 Task: Change margins with normal.
Action: Mouse moved to (113, 126)
Screenshot: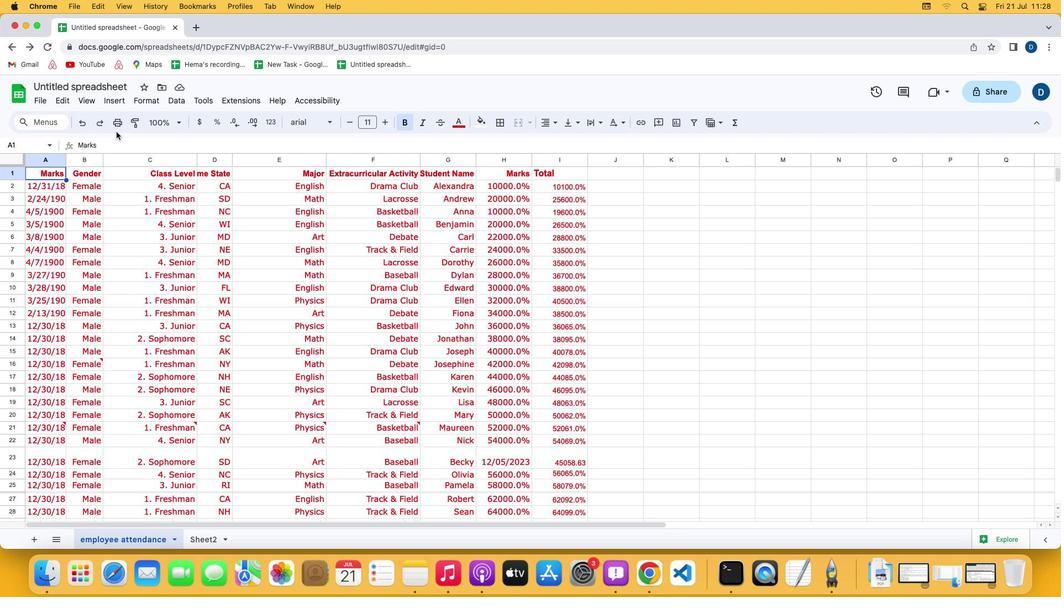 
Action: Mouse pressed left at (113, 126)
Screenshot: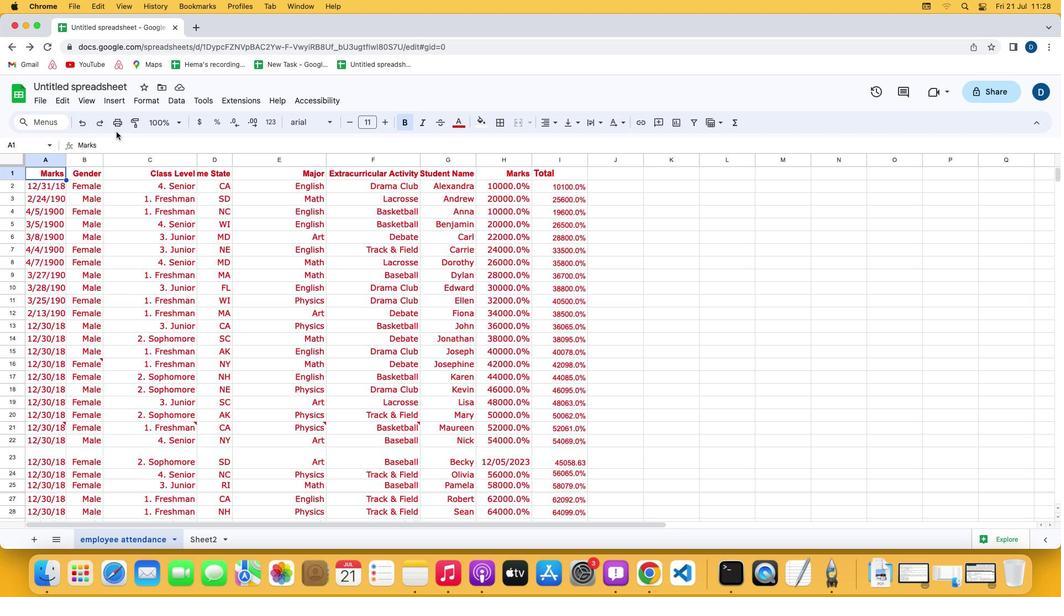 
Action: Mouse moved to (117, 124)
Screenshot: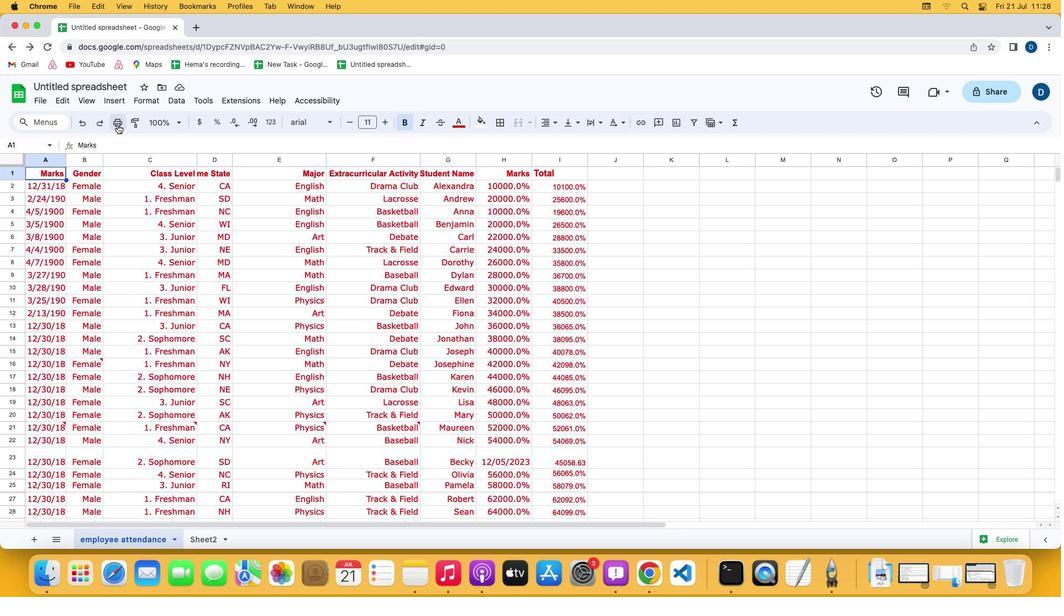 
Action: Mouse pressed left at (117, 124)
Screenshot: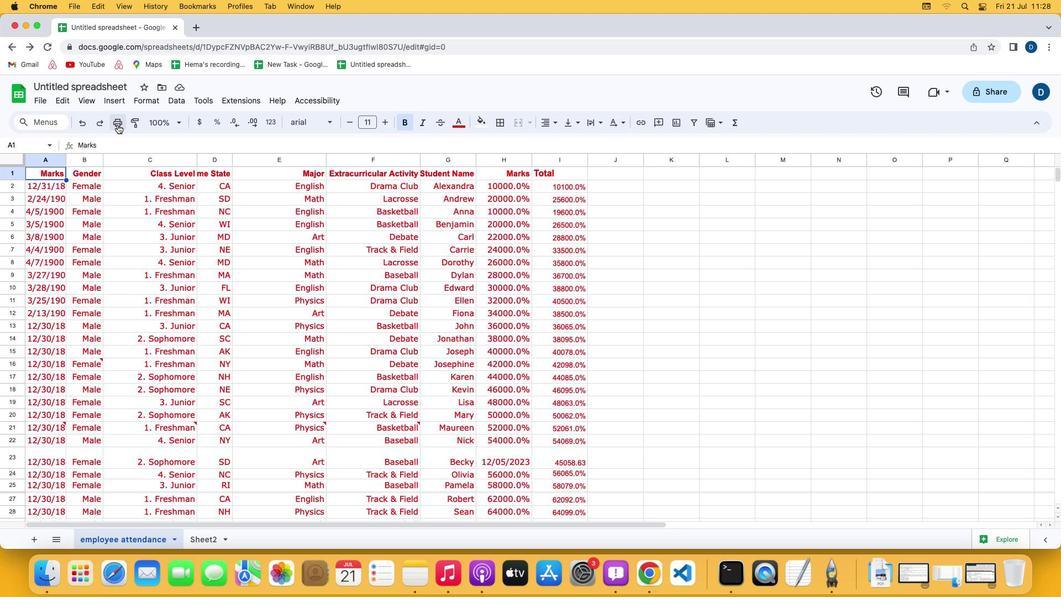 
Action: Mouse moved to (1034, 326)
Screenshot: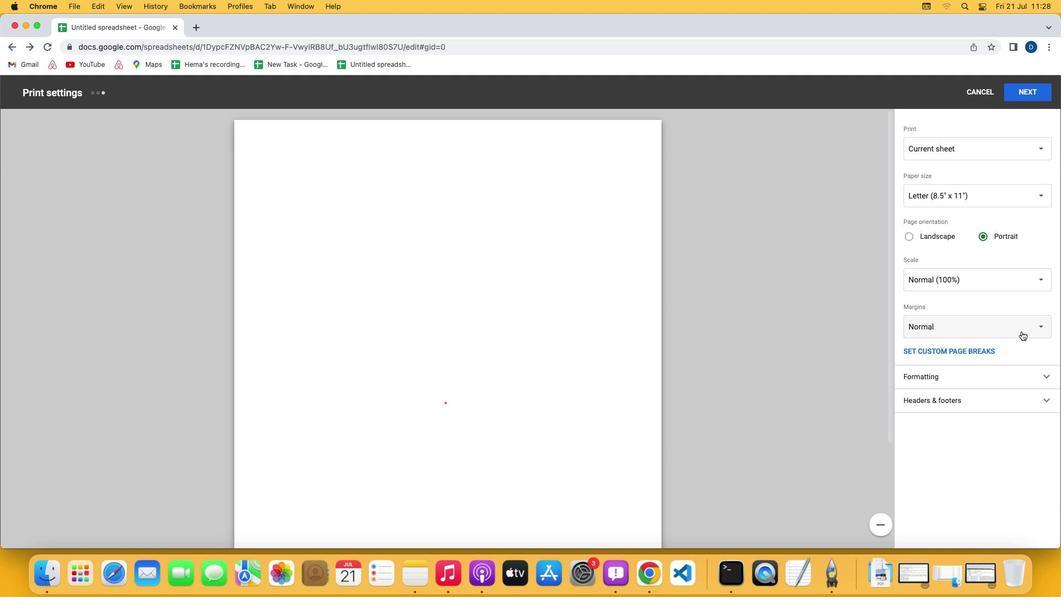 
Action: Mouse pressed left at (1034, 326)
Screenshot: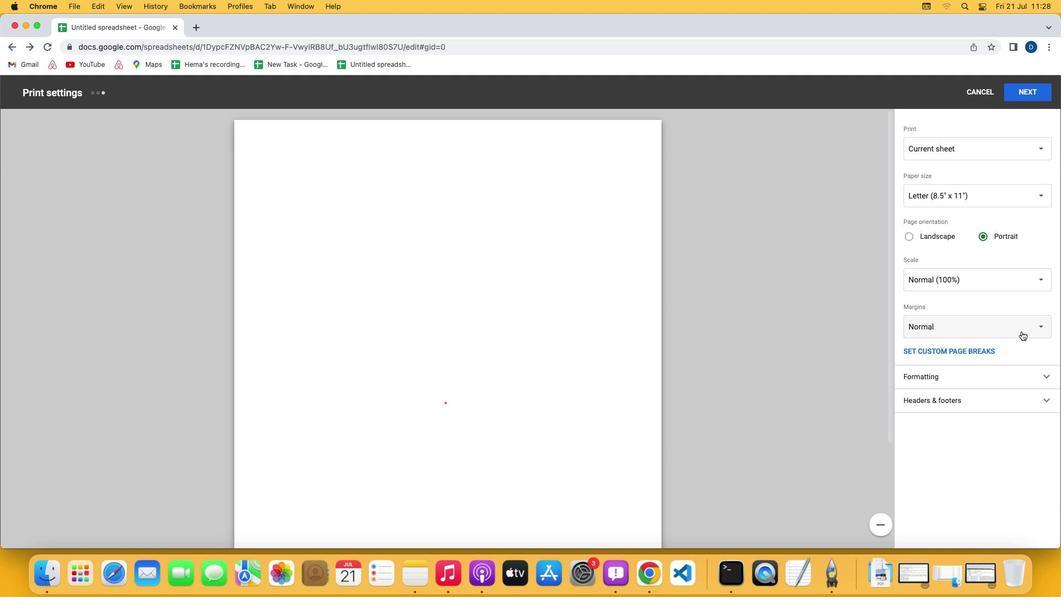 
Action: Mouse moved to (952, 325)
Screenshot: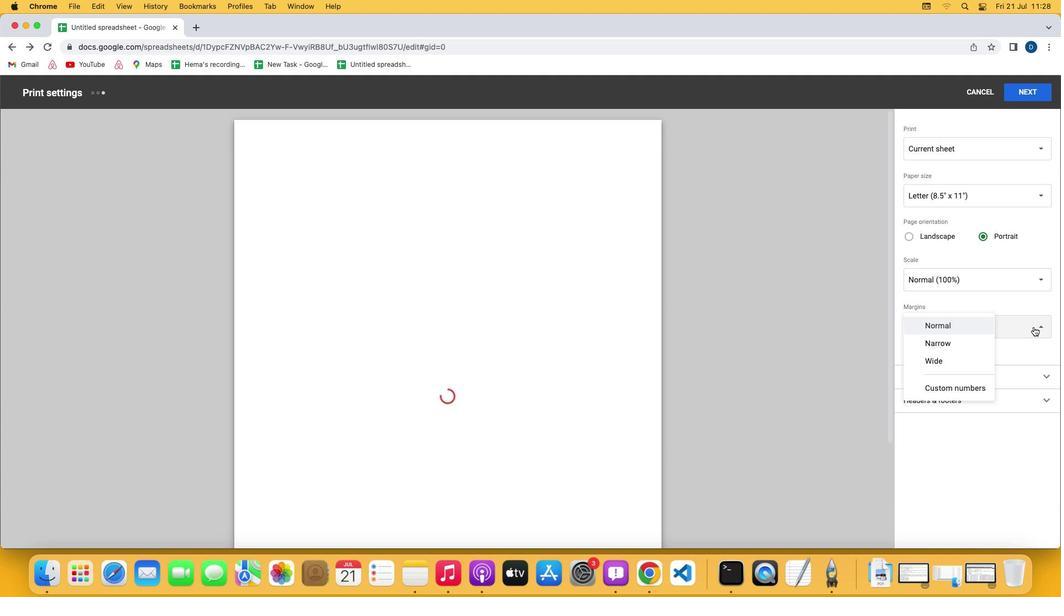 
Action: Mouse pressed left at (952, 325)
Screenshot: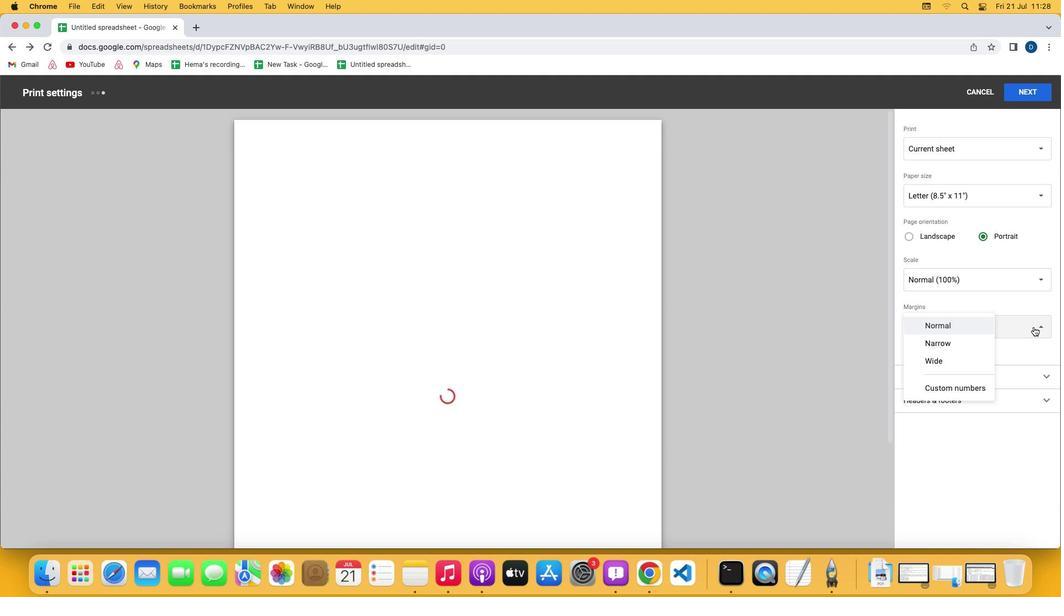 
Action: Mouse moved to (680, 322)
Screenshot: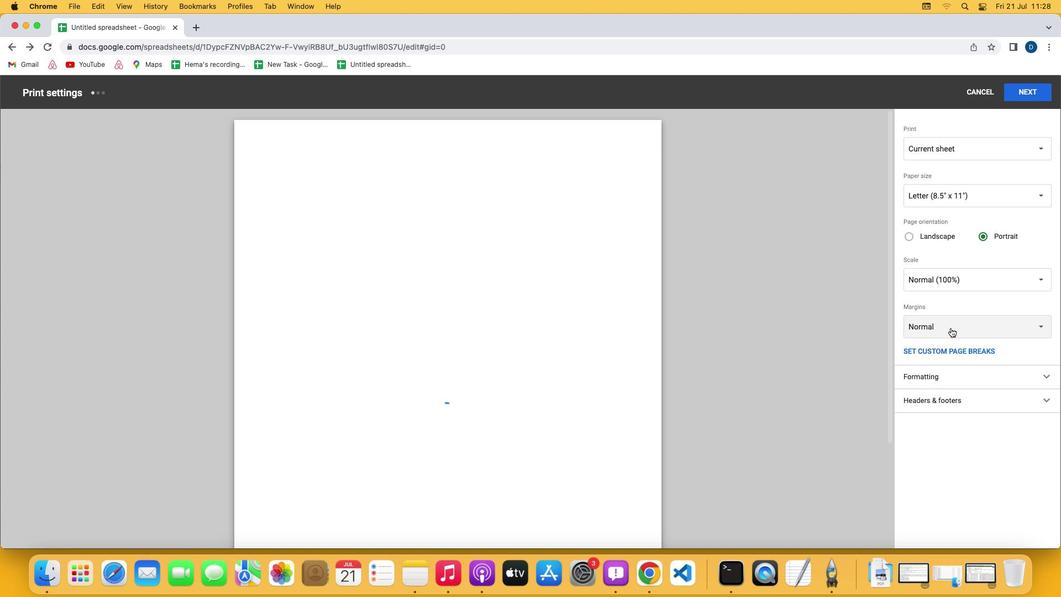 
